 Task: Add Applegate Organic Uncured Beef Hot Dogs to the cart.
Action: Mouse moved to (26, 132)
Screenshot: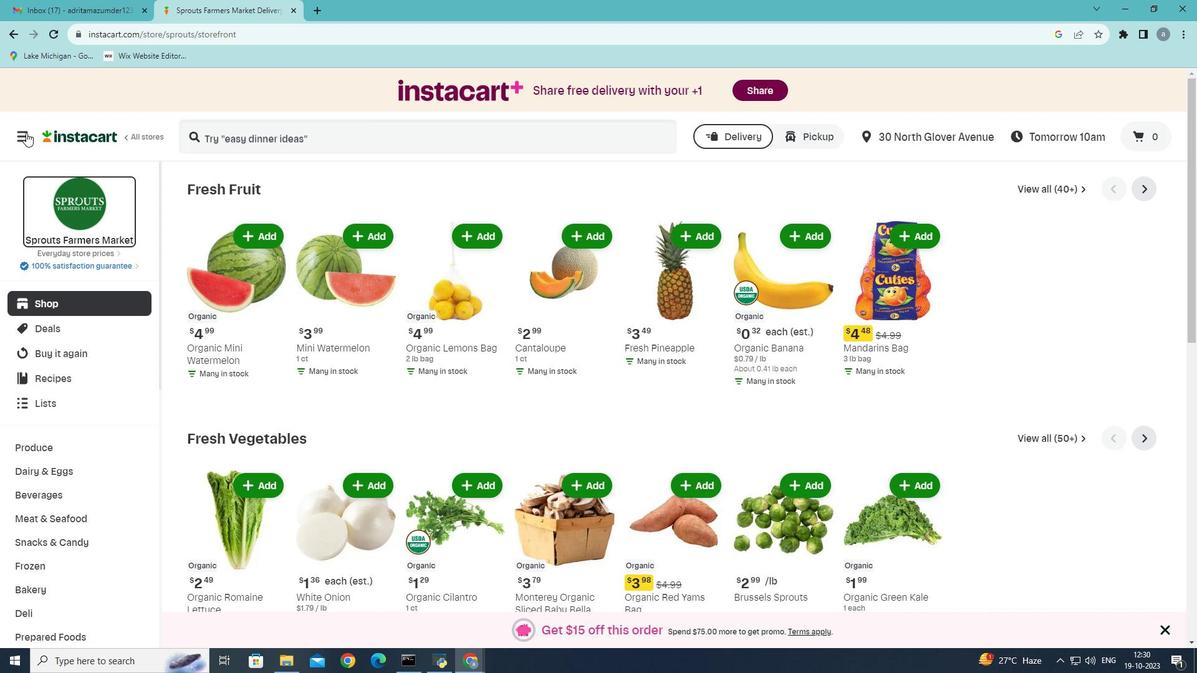 
Action: Mouse pressed left at (26, 132)
Screenshot: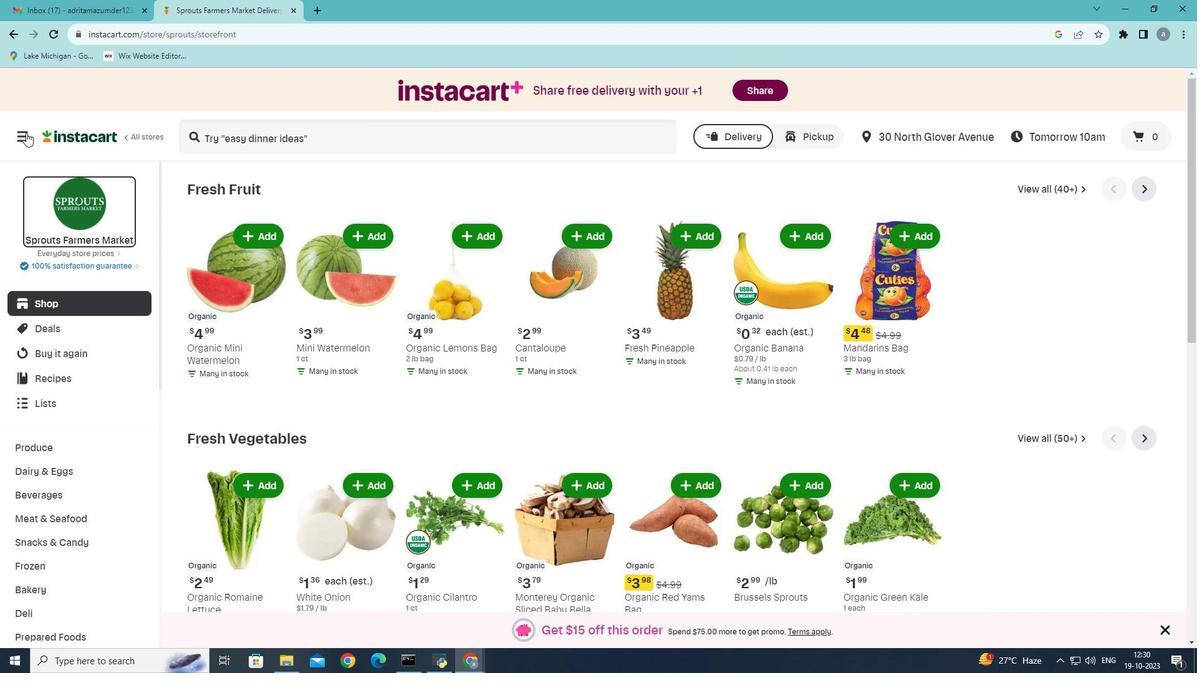 
Action: Mouse moved to (61, 362)
Screenshot: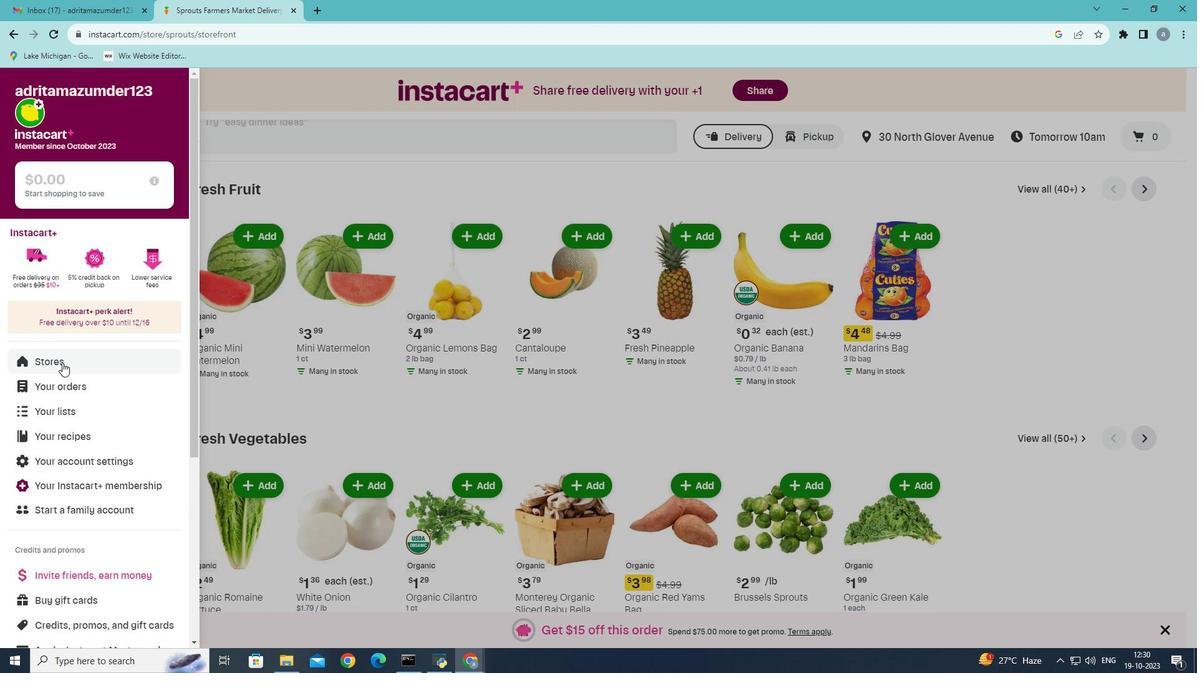 
Action: Mouse pressed left at (61, 362)
Screenshot: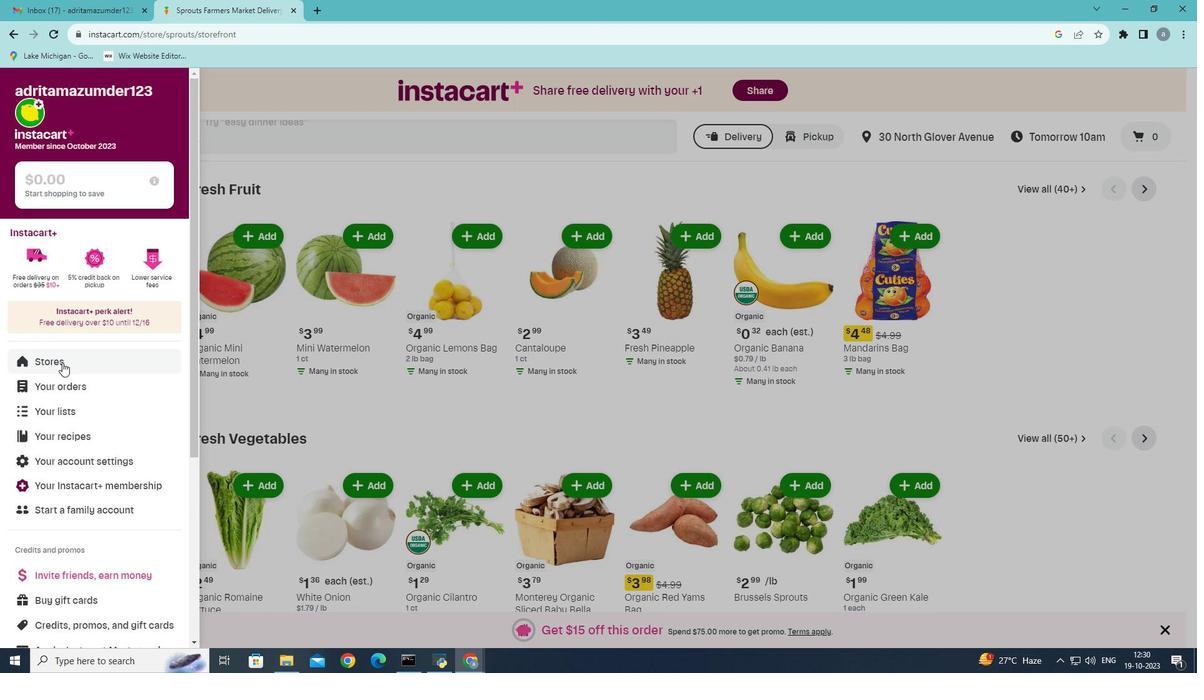 
Action: Mouse moved to (304, 144)
Screenshot: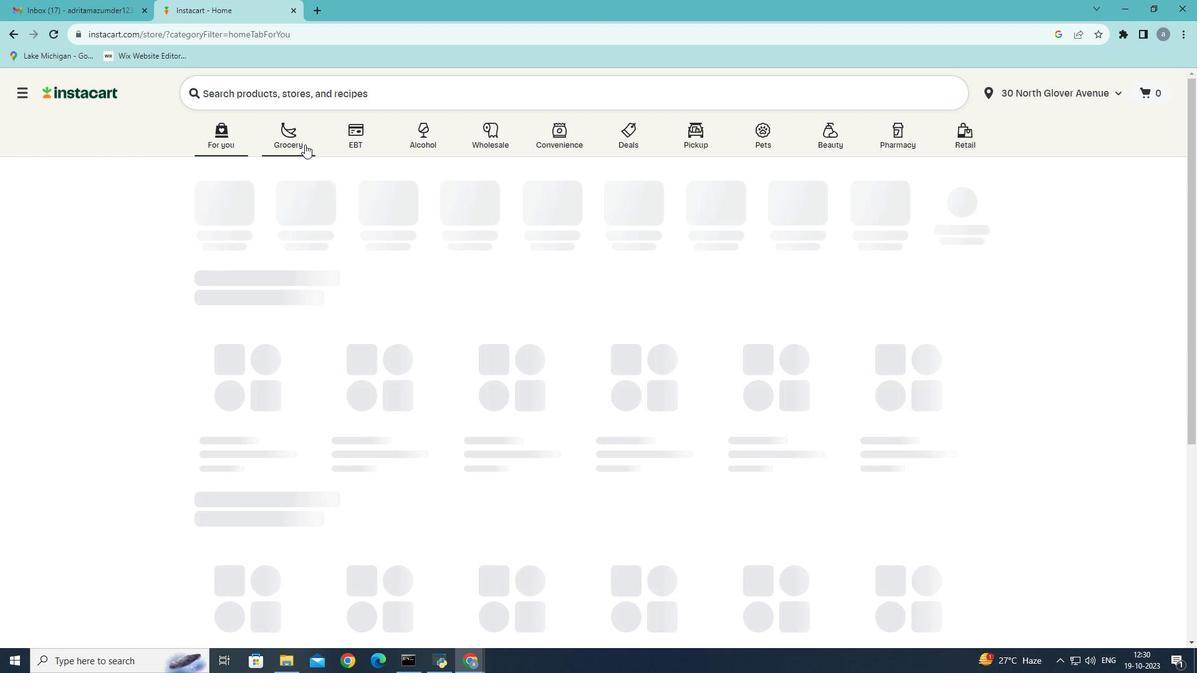 
Action: Mouse pressed left at (304, 144)
Screenshot: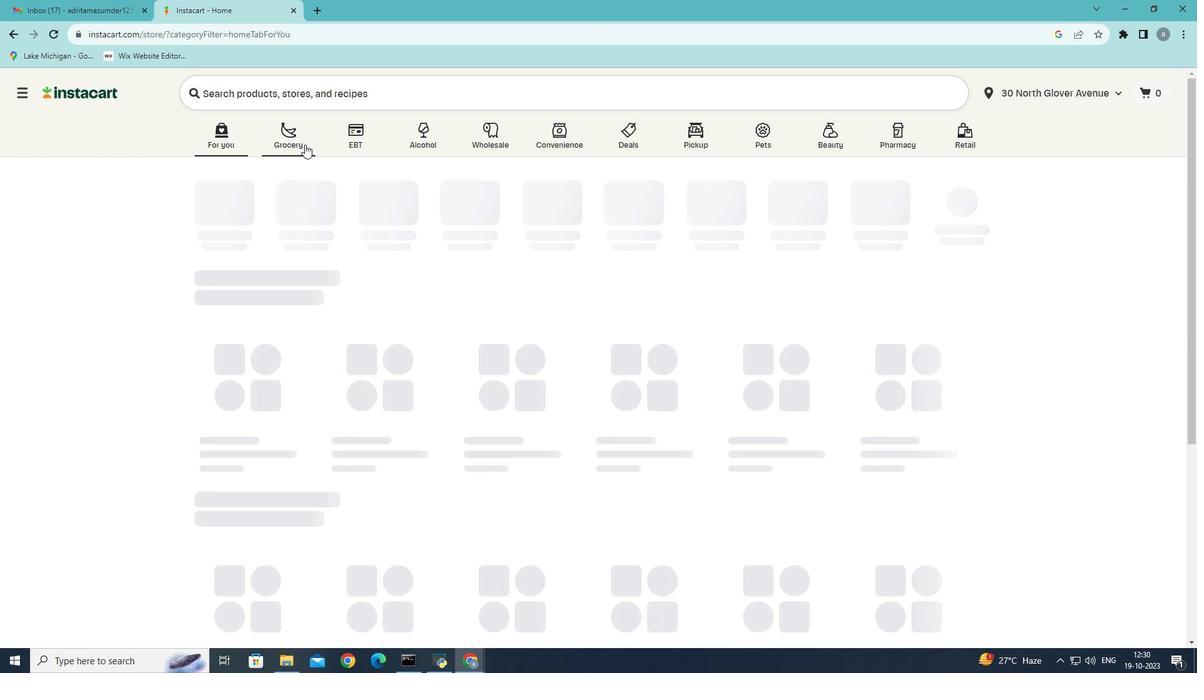 
Action: Mouse moved to (275, 371)
Screenshot: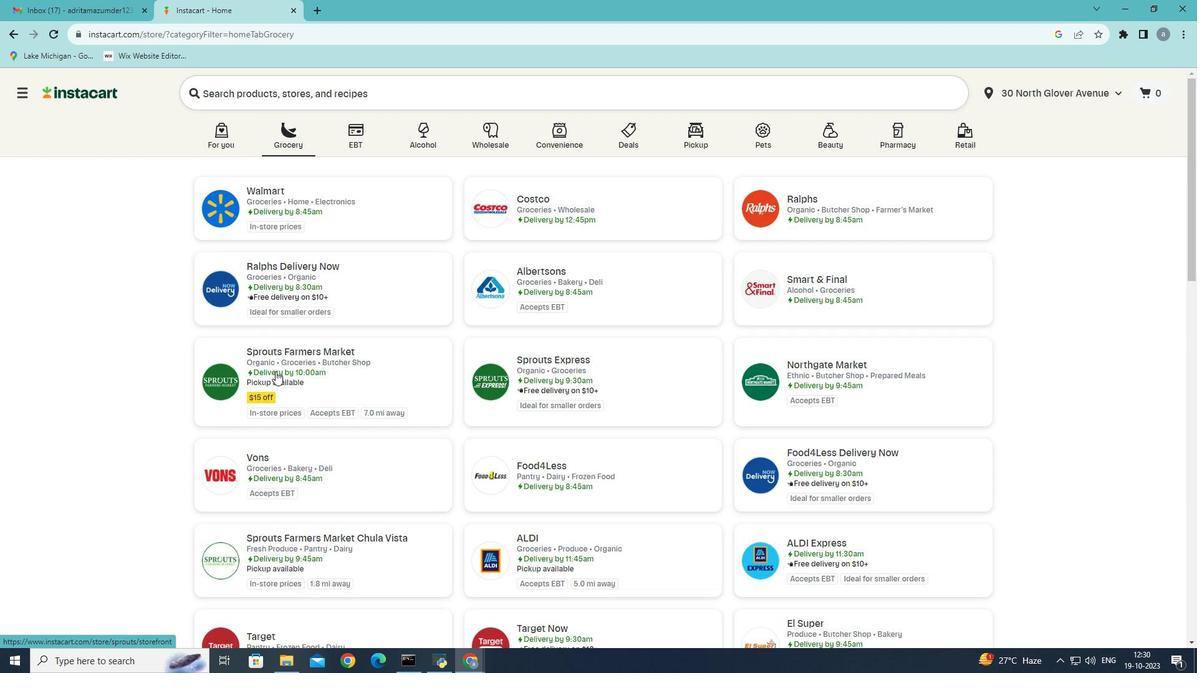 
Action: Mouse pressed left at (275, 371)
Screenshot: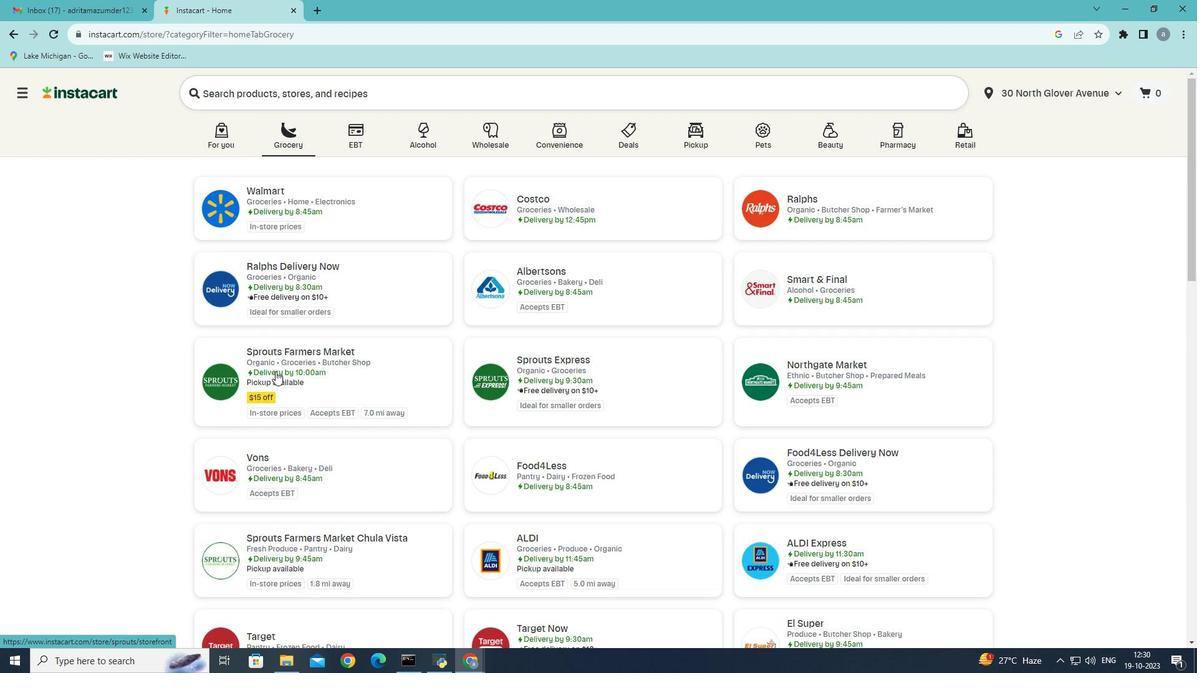 
Action: Mouse moved to (57, 520)
Screenshot: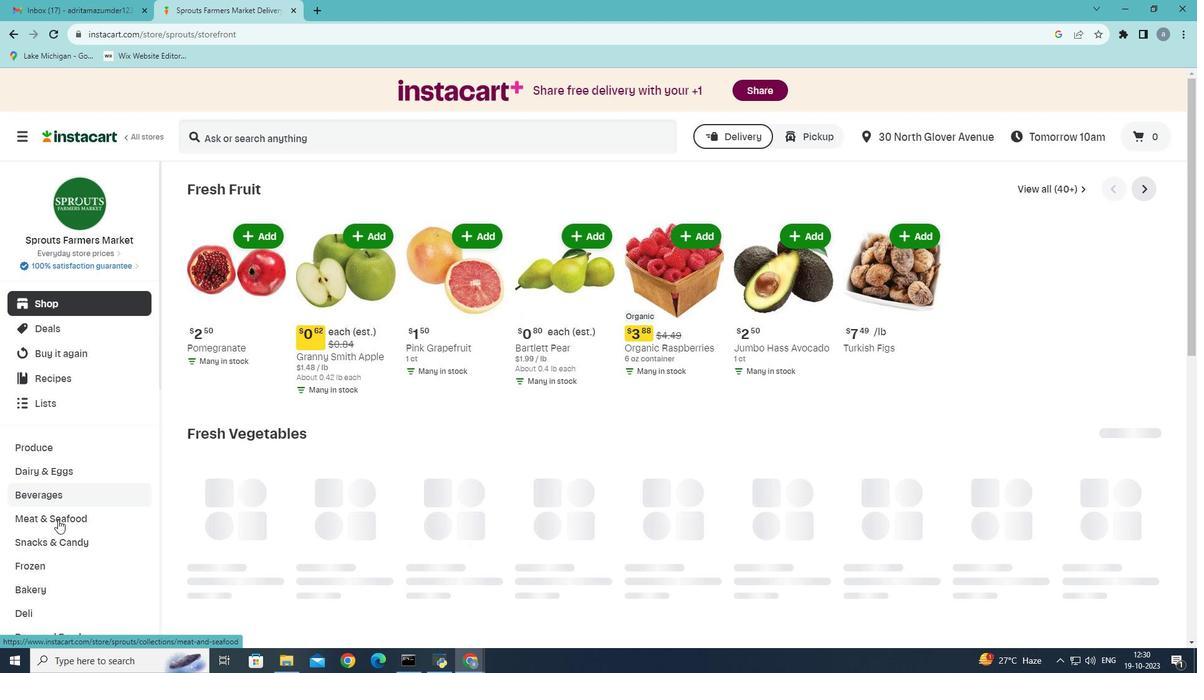 
Action: Mouse pressed left at (57, 520)
Screenshot: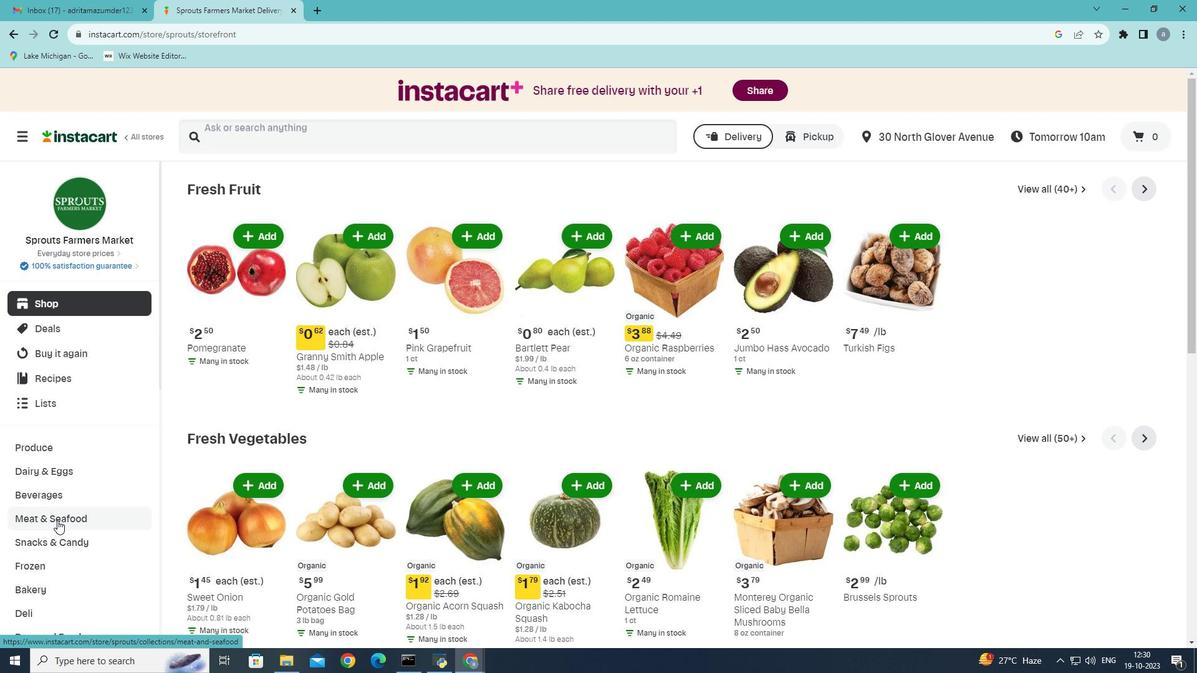 
Action: Mouse moved to (86, 518)
Screenshot: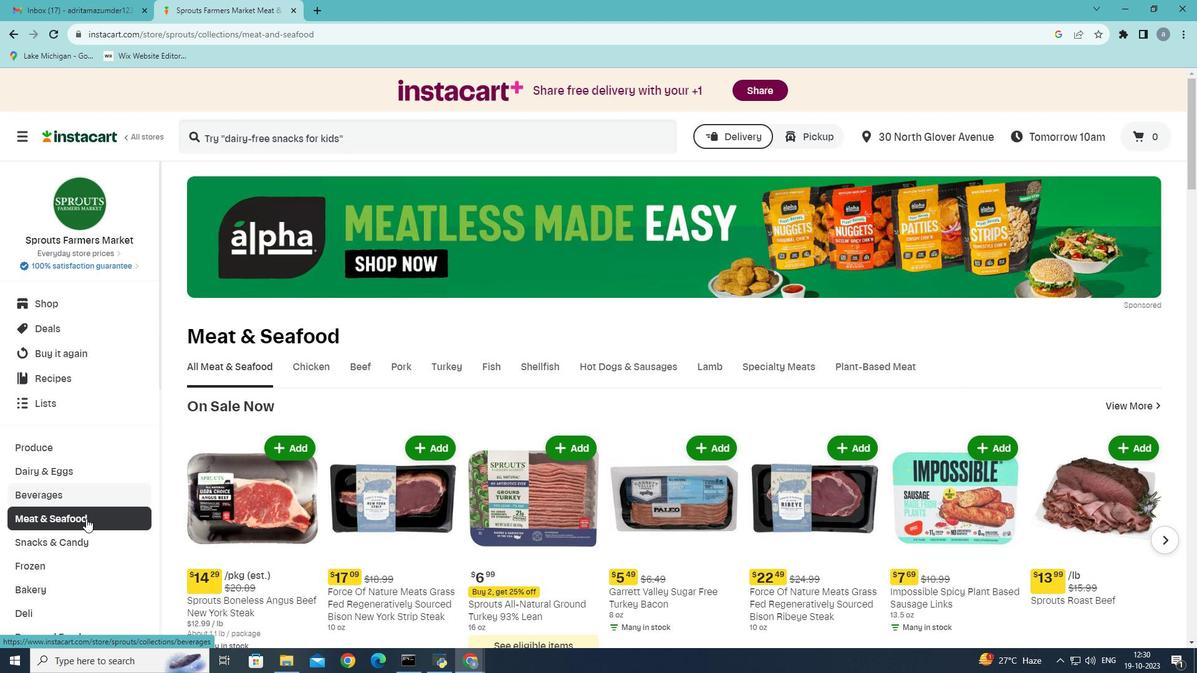 
Action: Mouse pressed left at (86, 518)
Screenshot: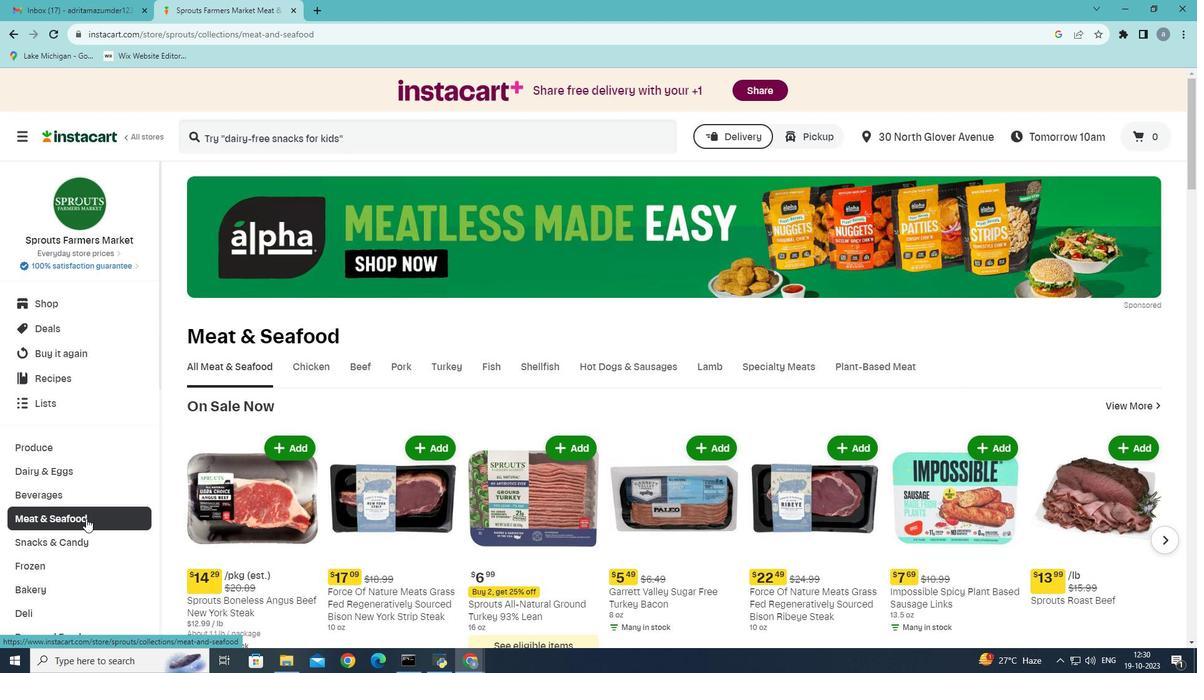 
Action: Mouse moved to (630, 369)
Screenshot: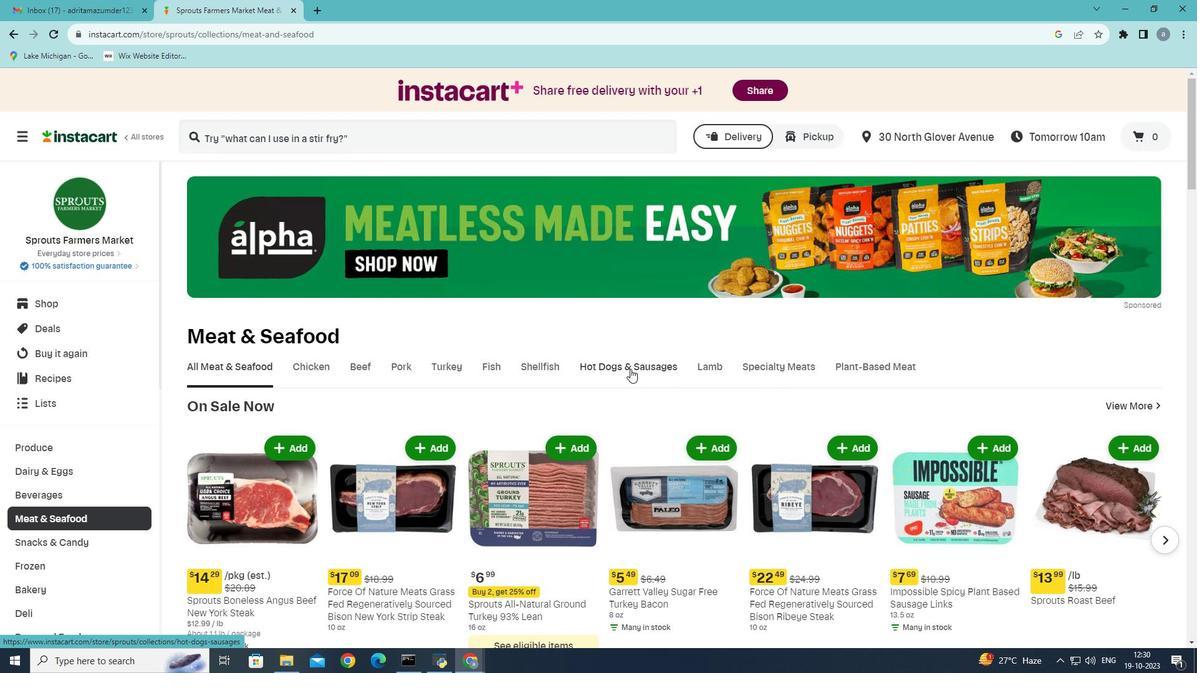 
Action: Mouse pressed left at (630, 369)
Screenshot: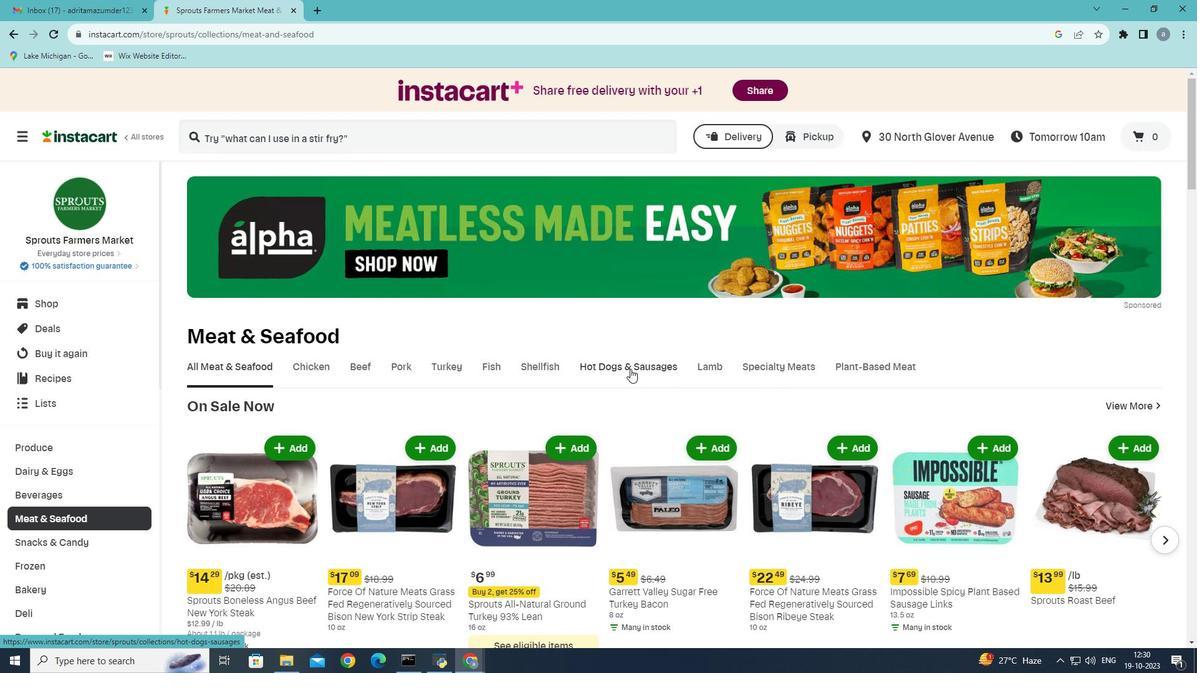 
Action: Mouse moved to (385, 271)
Screenshot: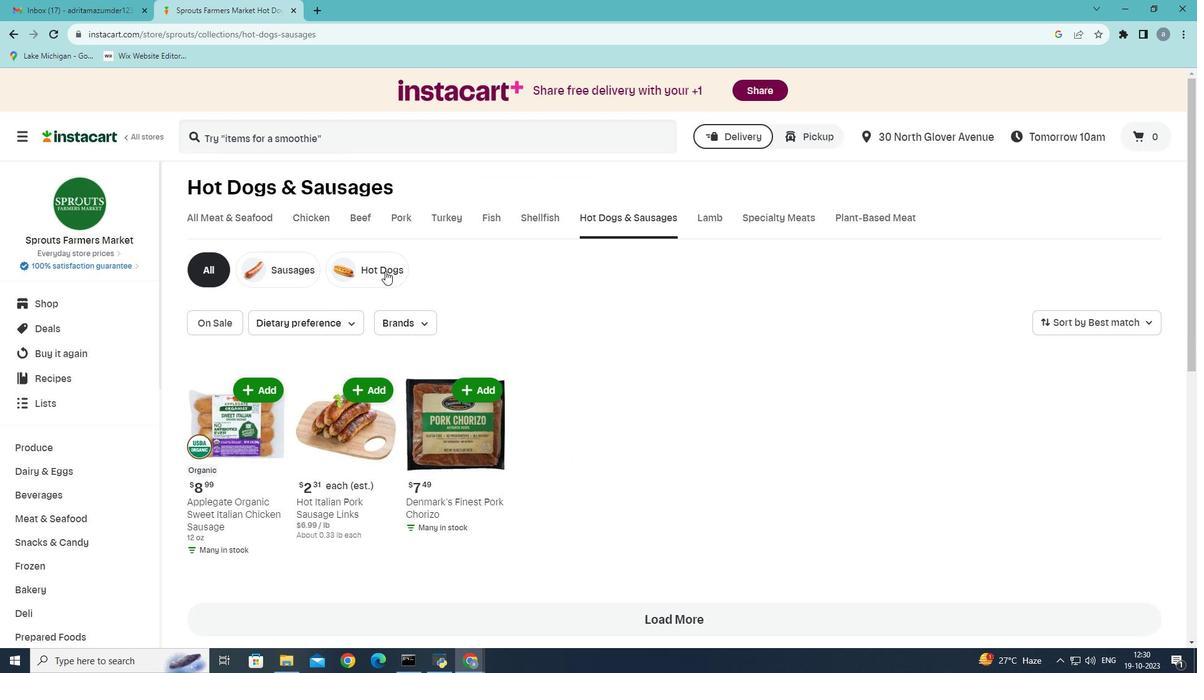 
Action: Mouse pressed left at (385, 271)
Screenshot: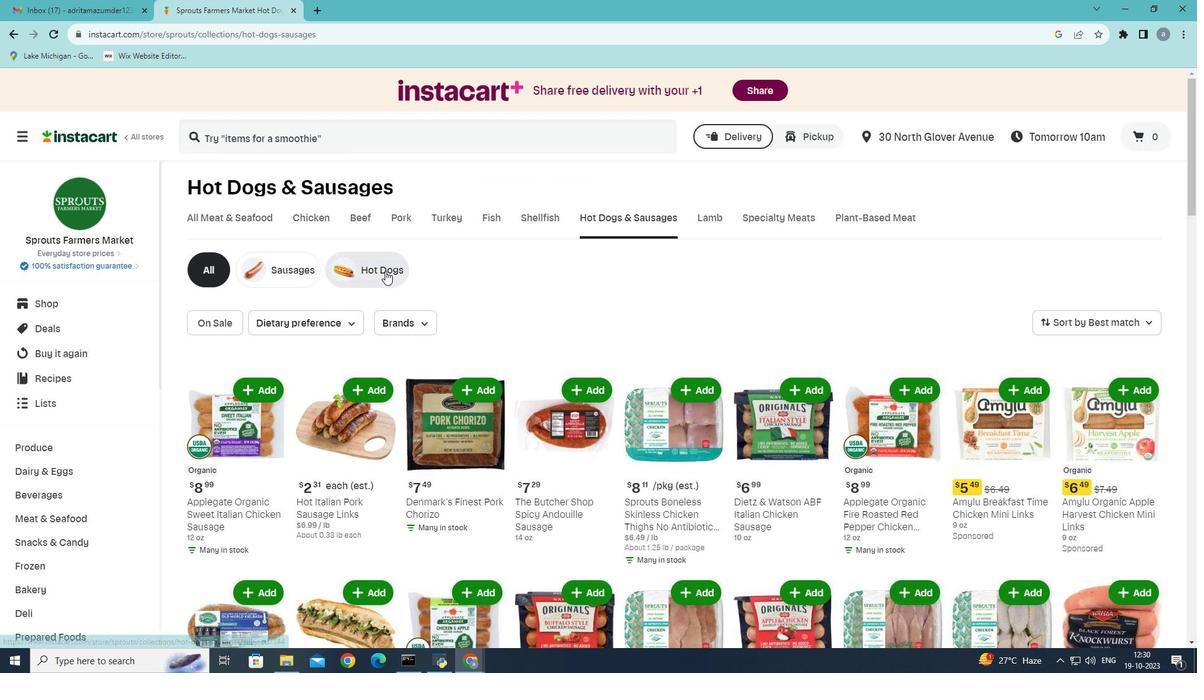 
Action: Mouse moved to (516, 360)
Screenshot: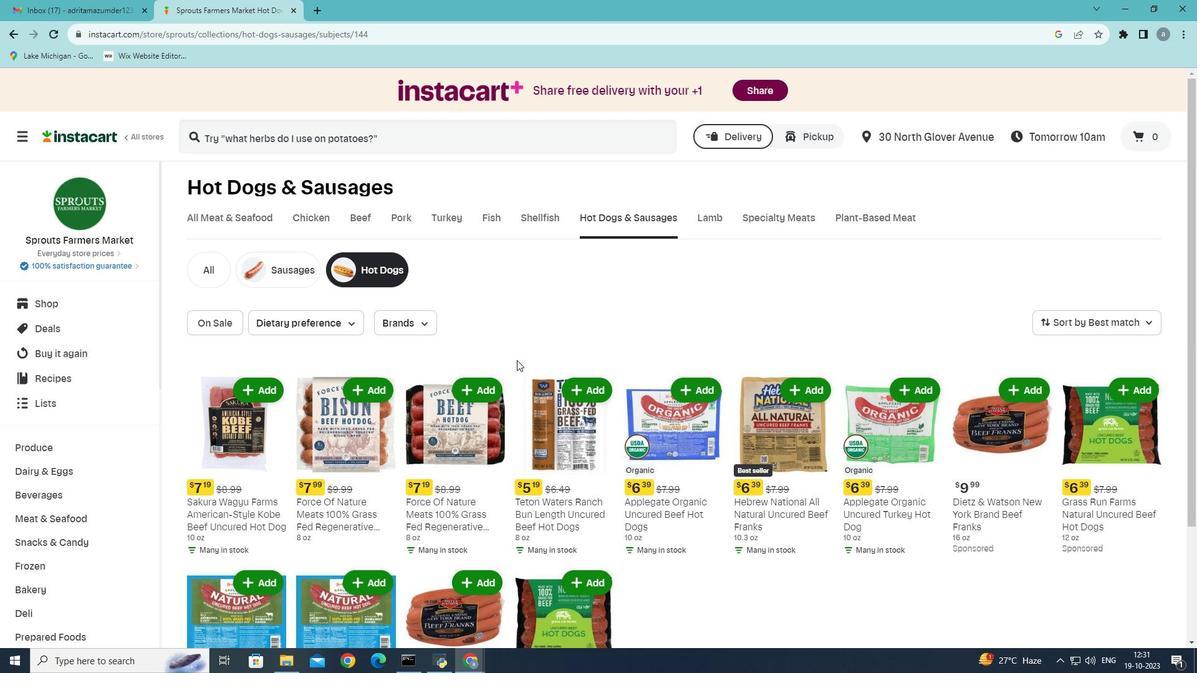 
Action: Mouse scrolled (516, 359) with delta (0, 0)
Screenshot: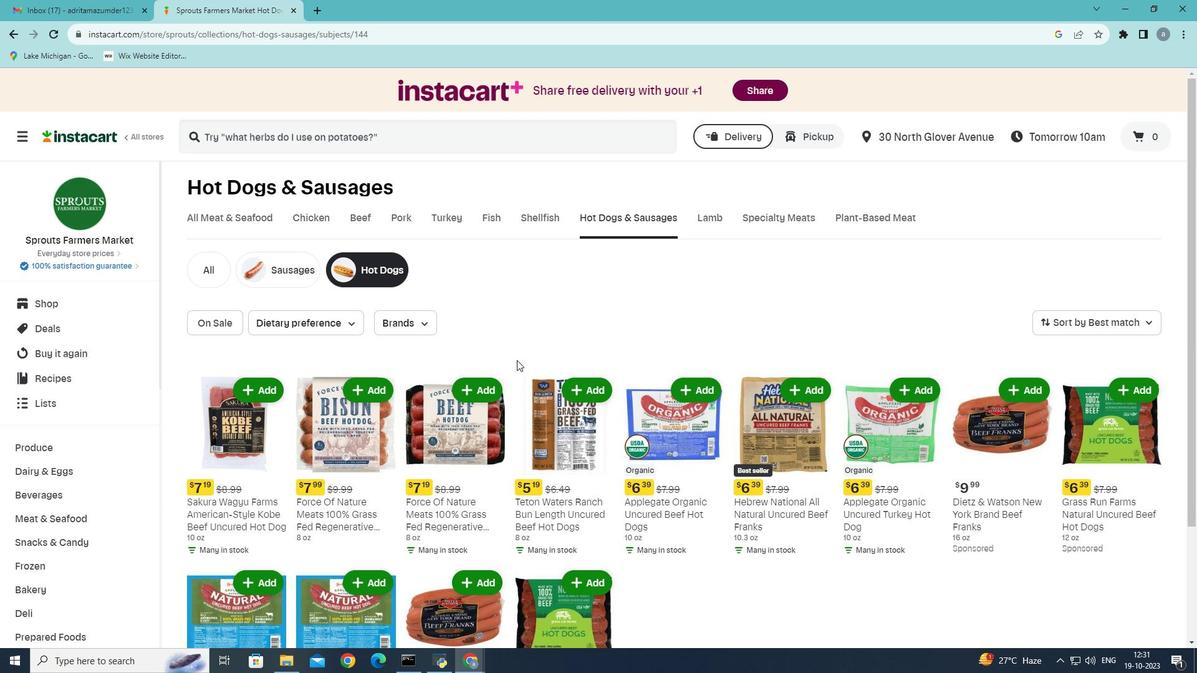 
Action: Mouse scrolled (516, 359) with delta (0, 0)
Screenshot: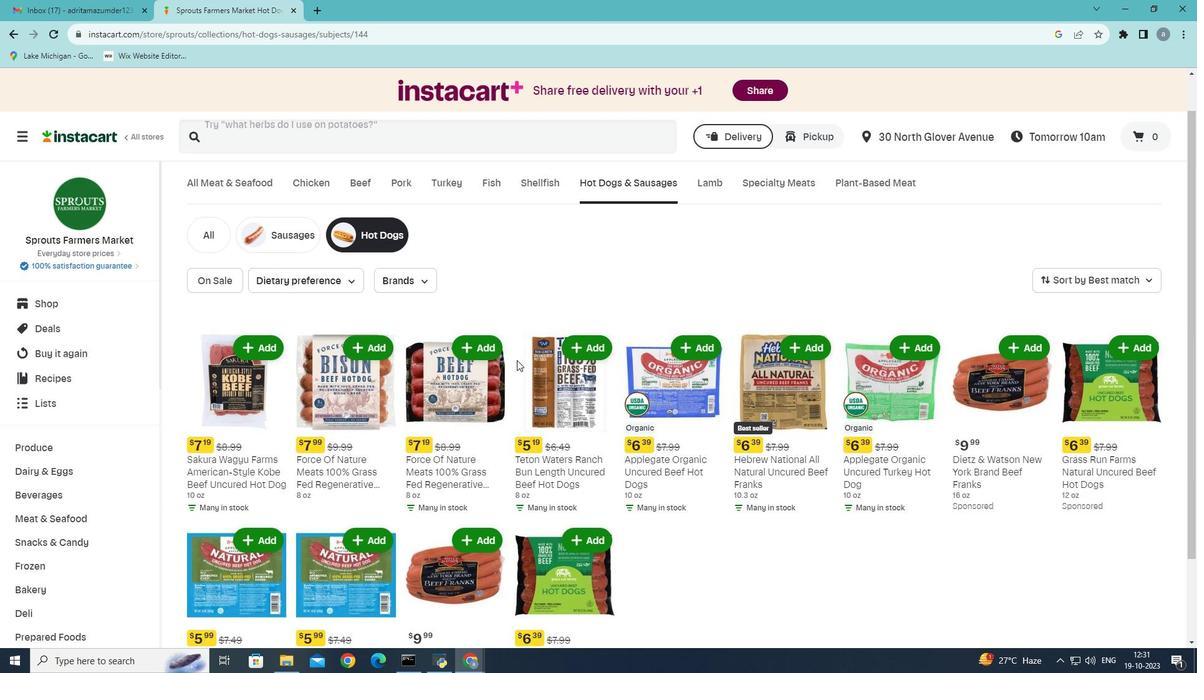 
Action: Mouse moved to (670, 397)
Screenshot: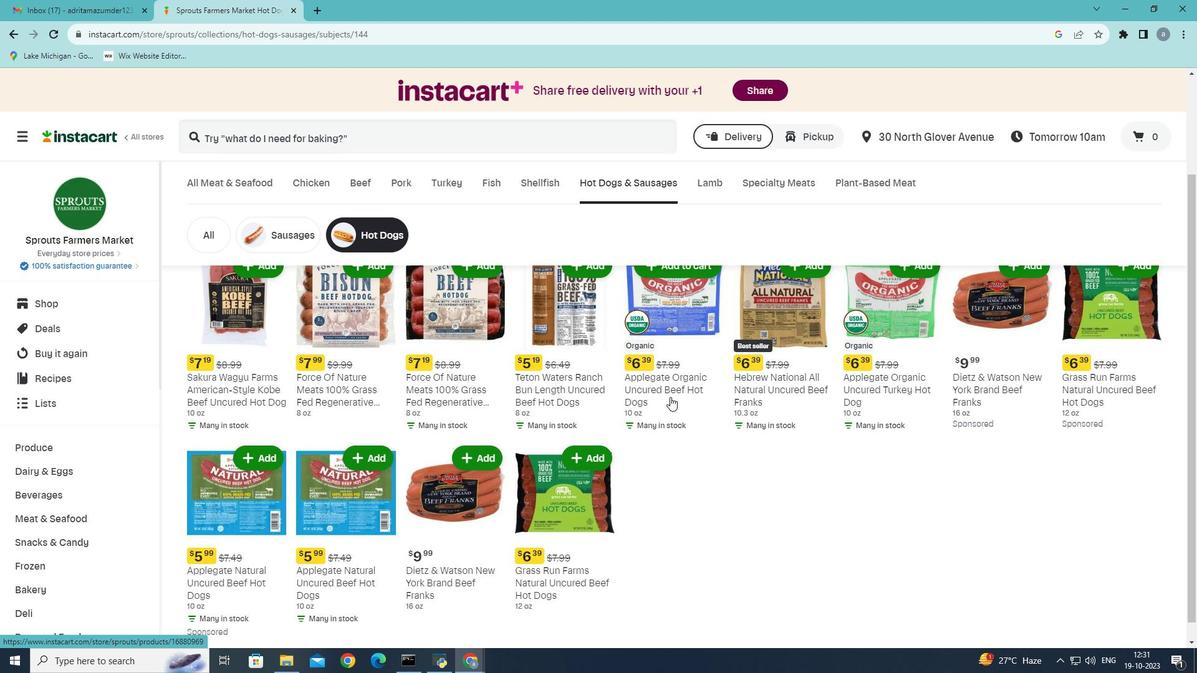 
Action: Mouse scrolled (670, 397) with delta (0, 0)
Screenshot: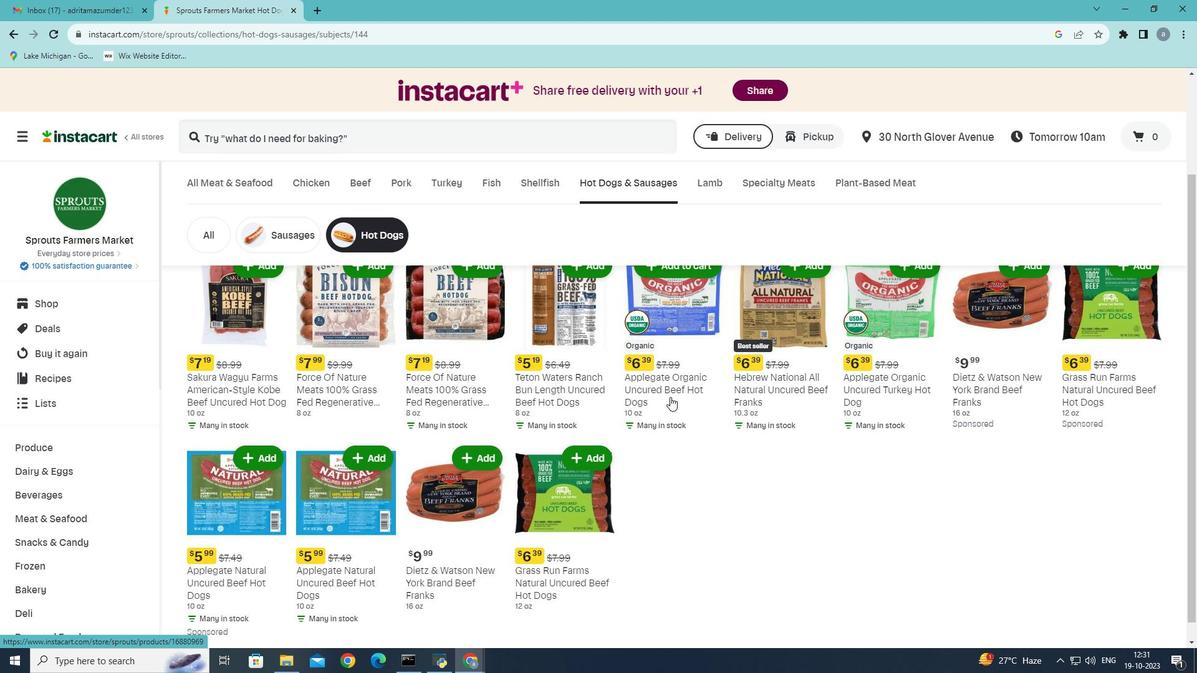 
Action: Mouse moved to (695, 327)
Screenshot: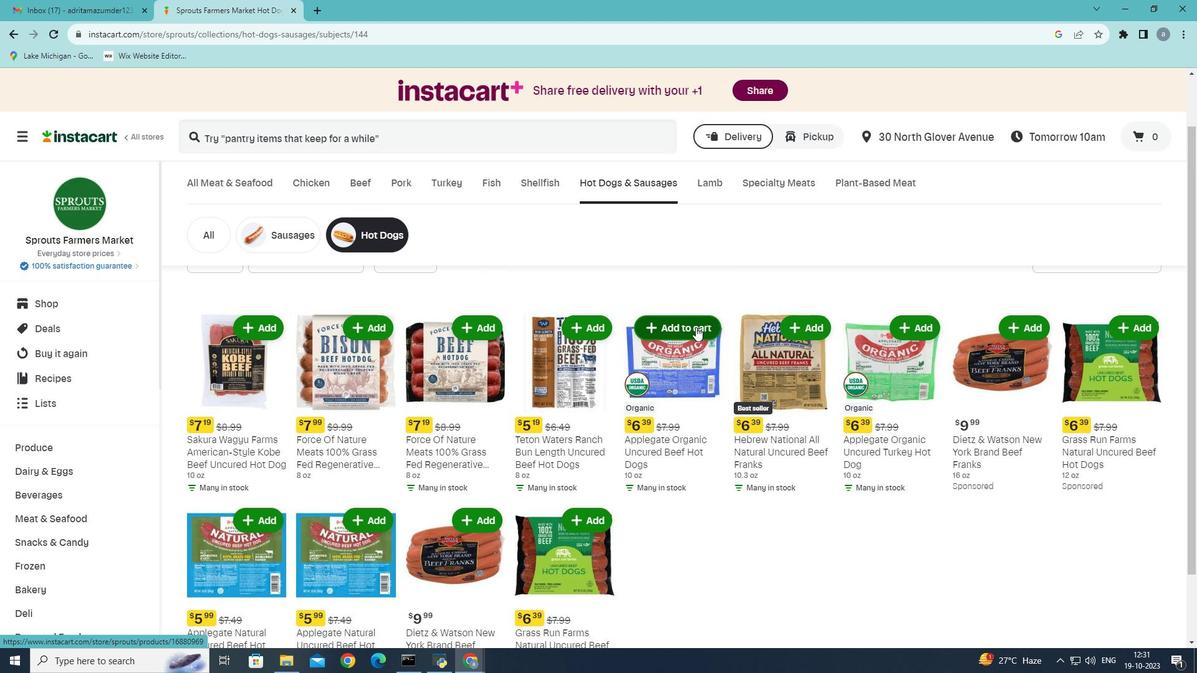
Action: Mouse pressed left at (695, 327)
Screenshot: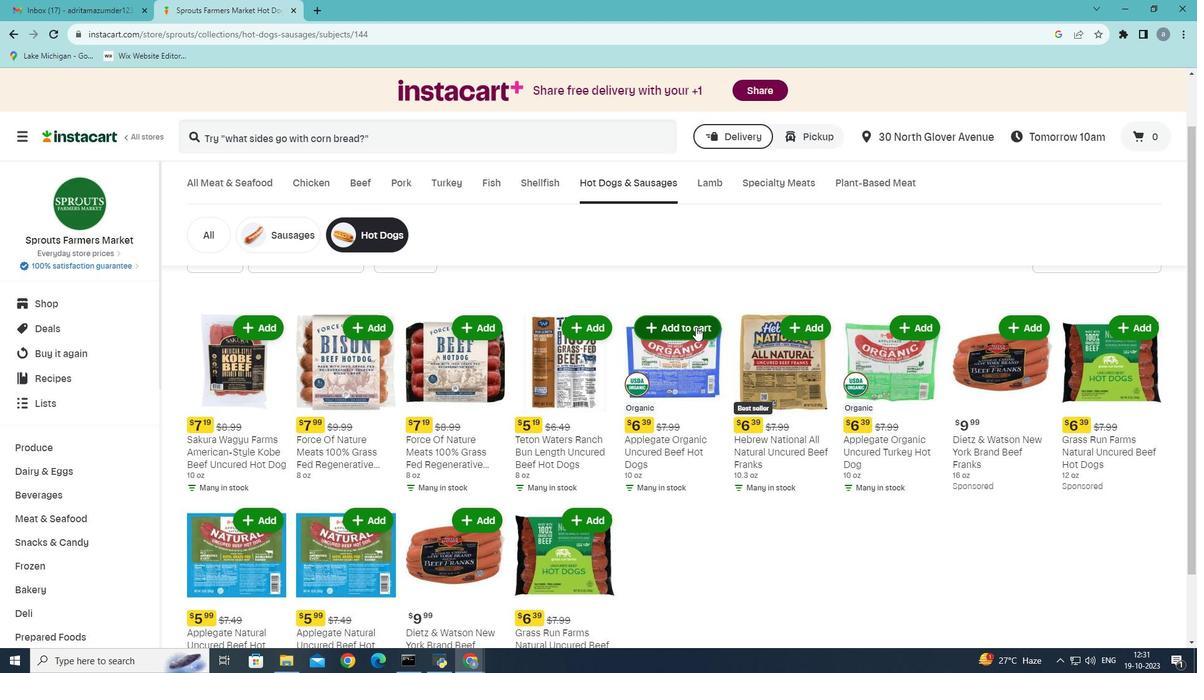 
Action: Mouse moved to (692, 326)
Screenshot: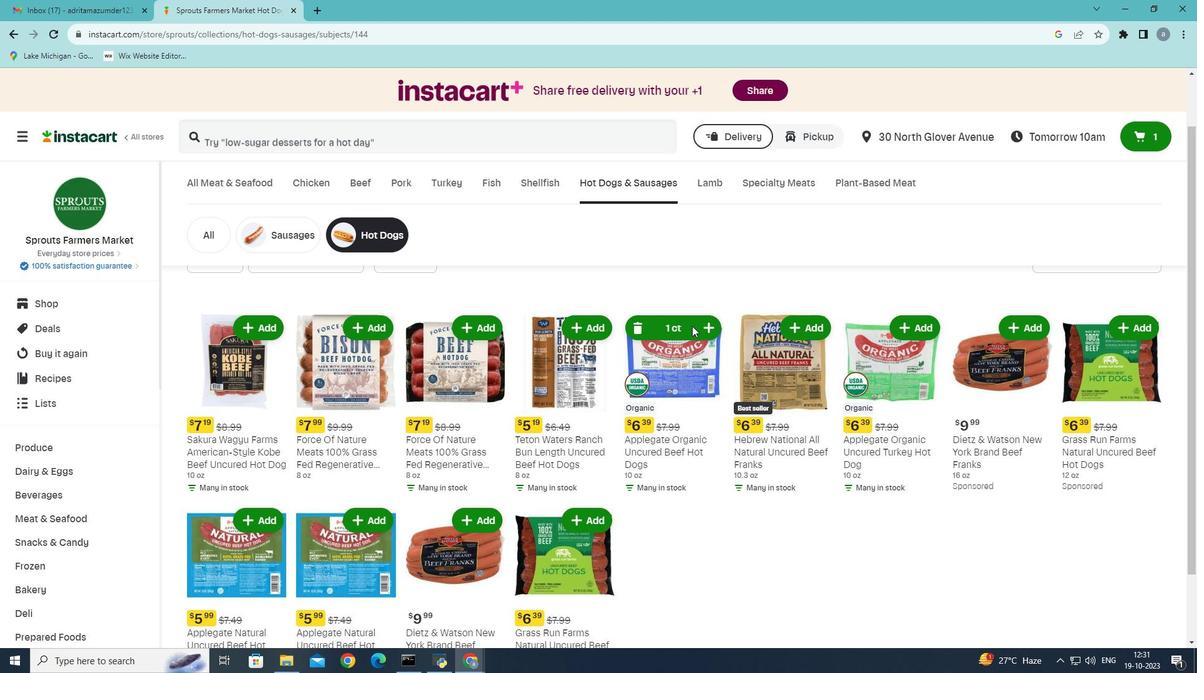 
